 Task: Create a due date automation trigger when advanced on, 2 hours after a card is due add basic without the yellow label.
Action: Mouse moved to (982, 90)
Screenshot: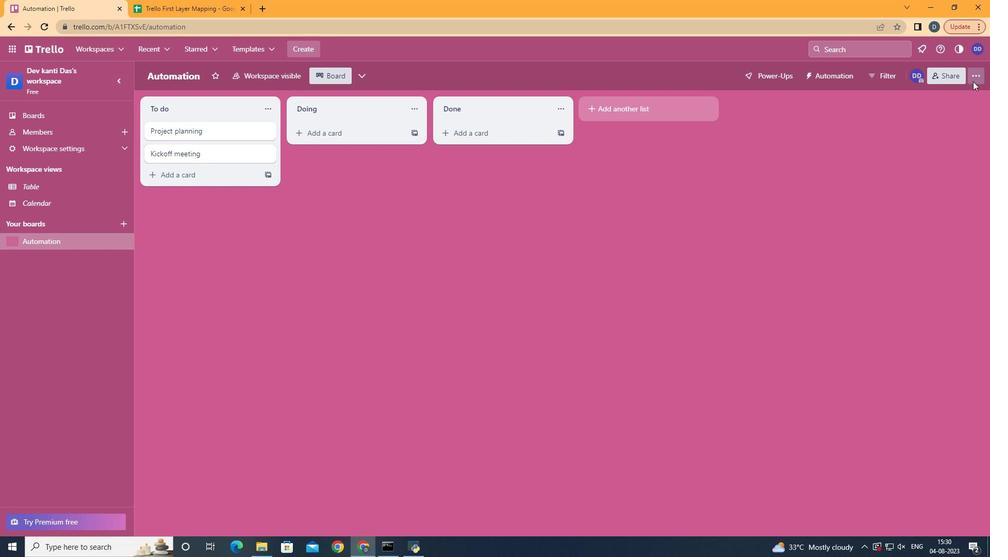 
Action: Mouse pressed left at (982, 90)
Screenshot: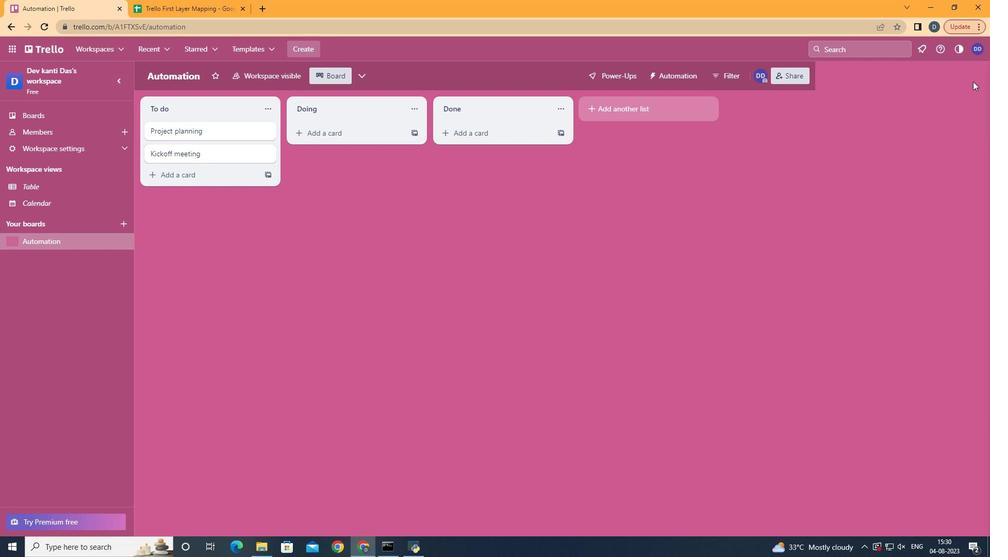 
Action: Mouse moved to (892, 214)
Screenshot: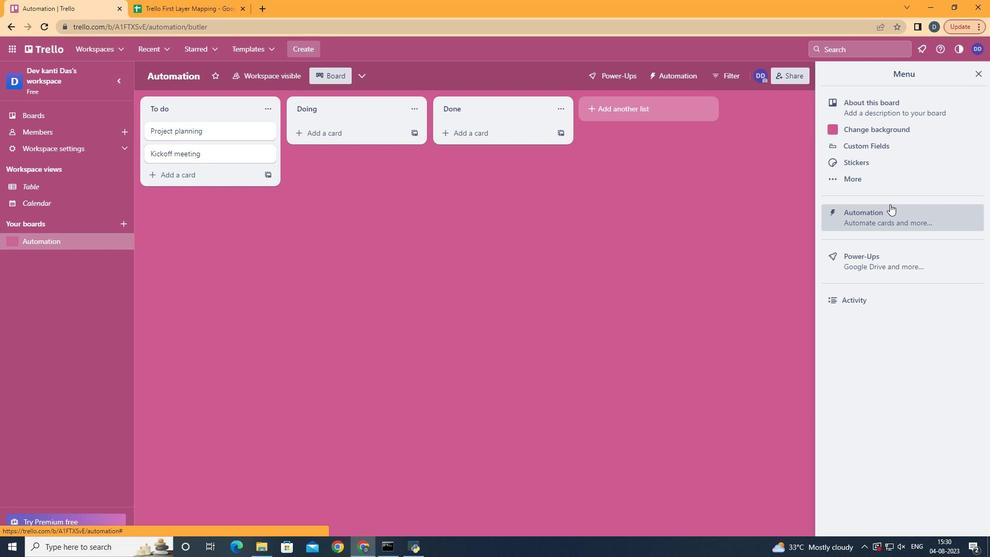 
Action: Mouse pressed left at (892, 214)
Screenshot: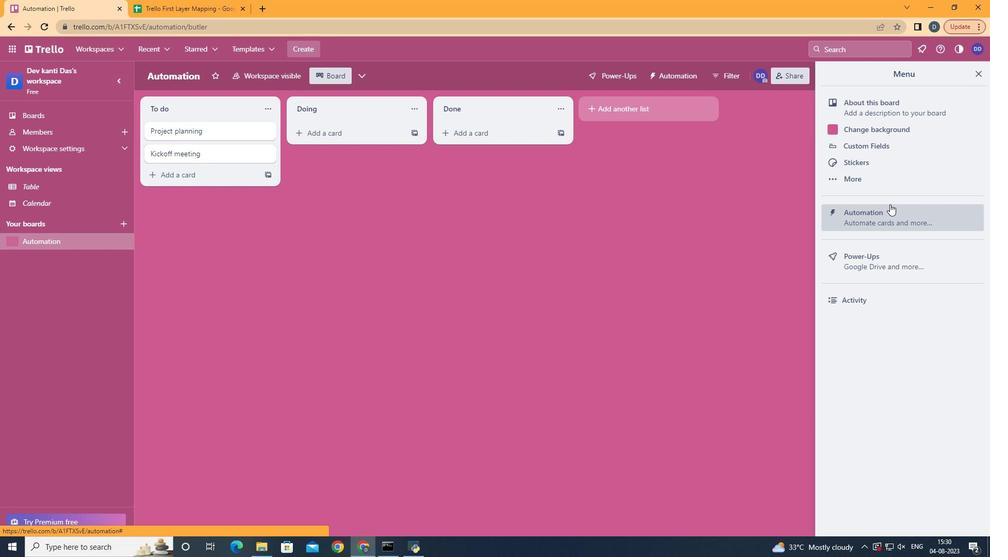 
Action: Mouse moved to (200, 211)
Screenshot: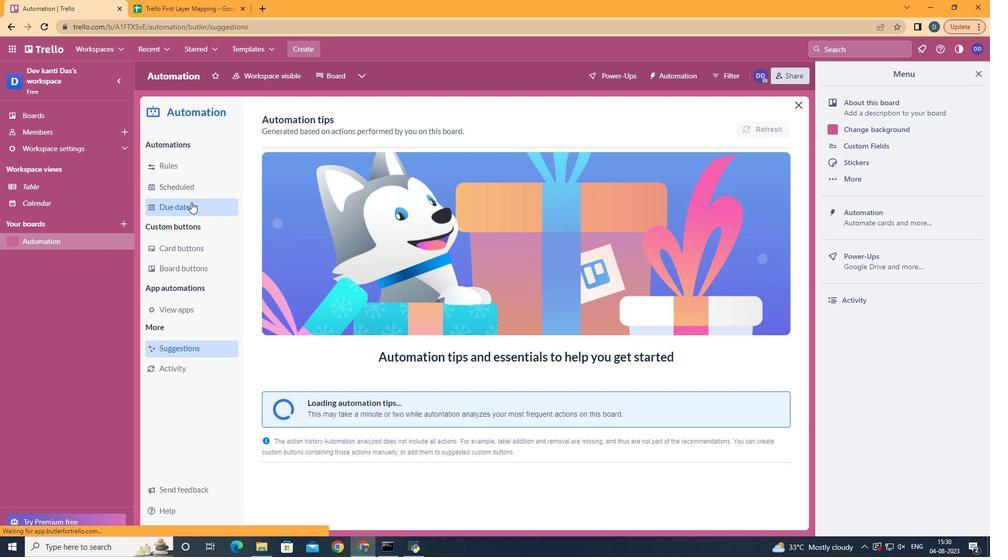 
Action: Mouse pressed left at (200, 211)
Screenshot: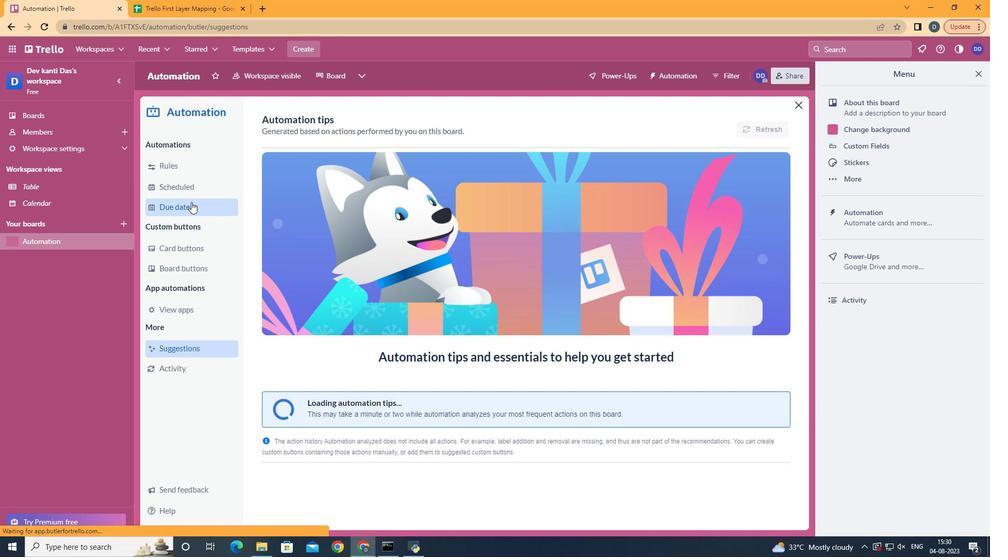 
Action: Mouse moved to (720, 127)
Screenshot: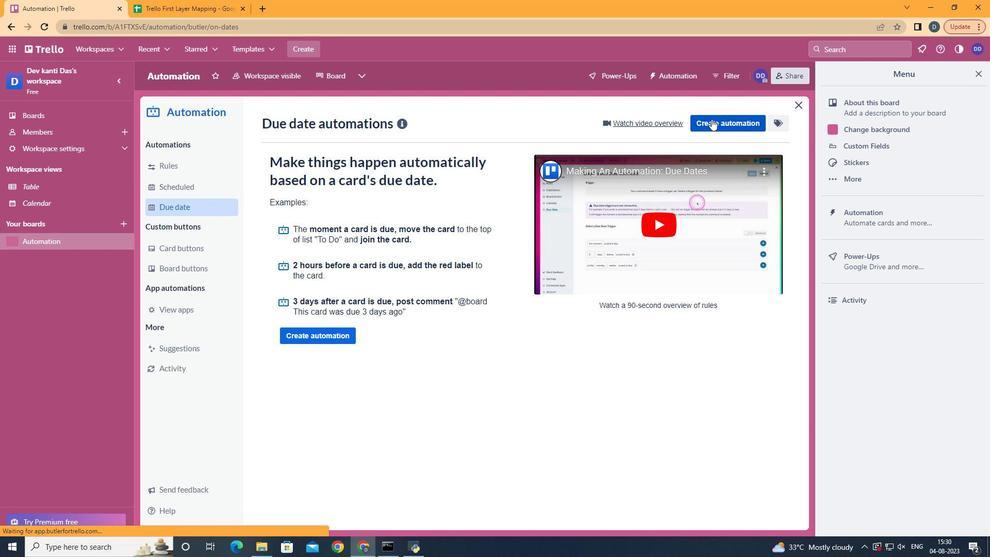 
Action: Mouse pressed left at (720, 127)
Screenshot: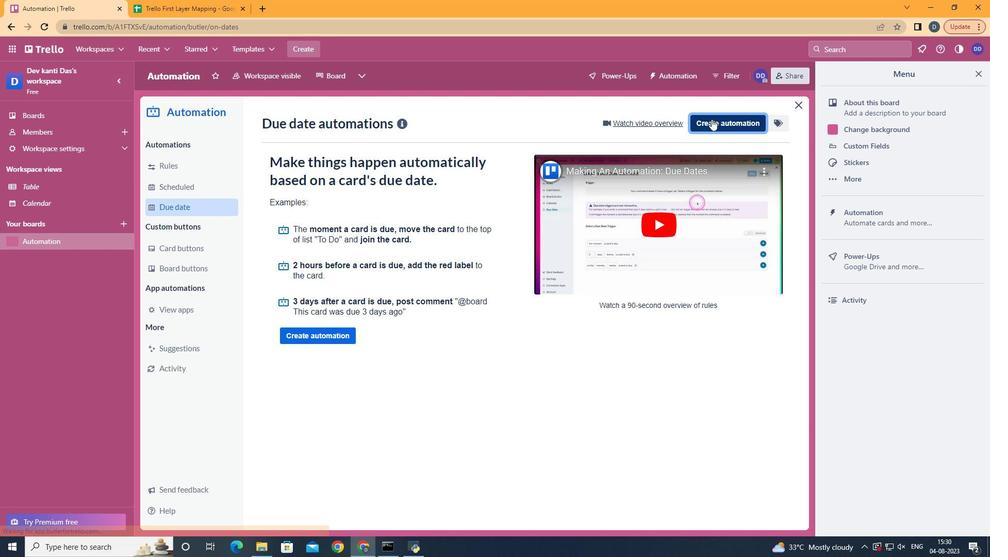 
Action: Mouse moved to (562, 229)
Screenshot: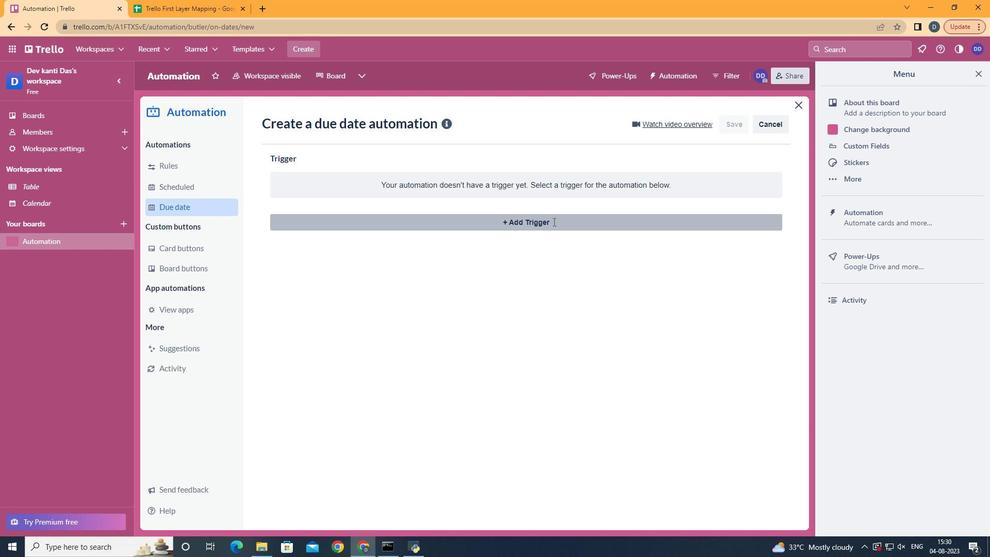 
Action: Mouse pressed left at (562, 229)
Screenshot: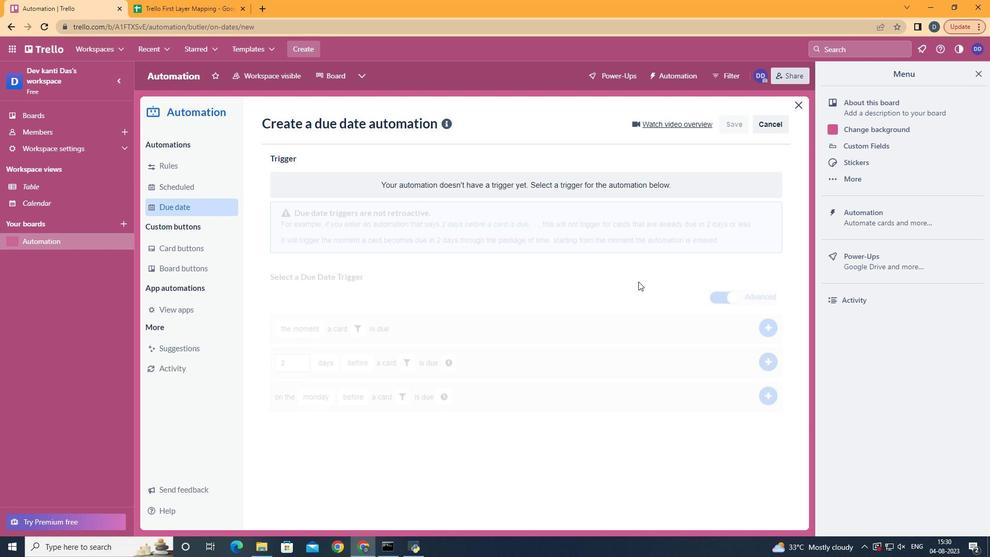 
Action: Mouse moved to (335, 454)
Screenshot: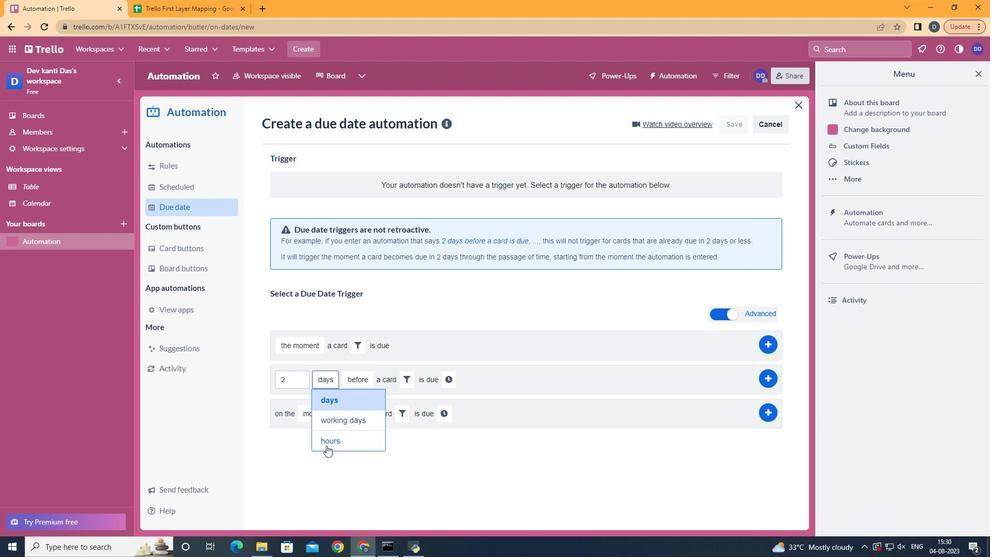 
Action: Mouse pressed left at (335, 454)
Screenshot: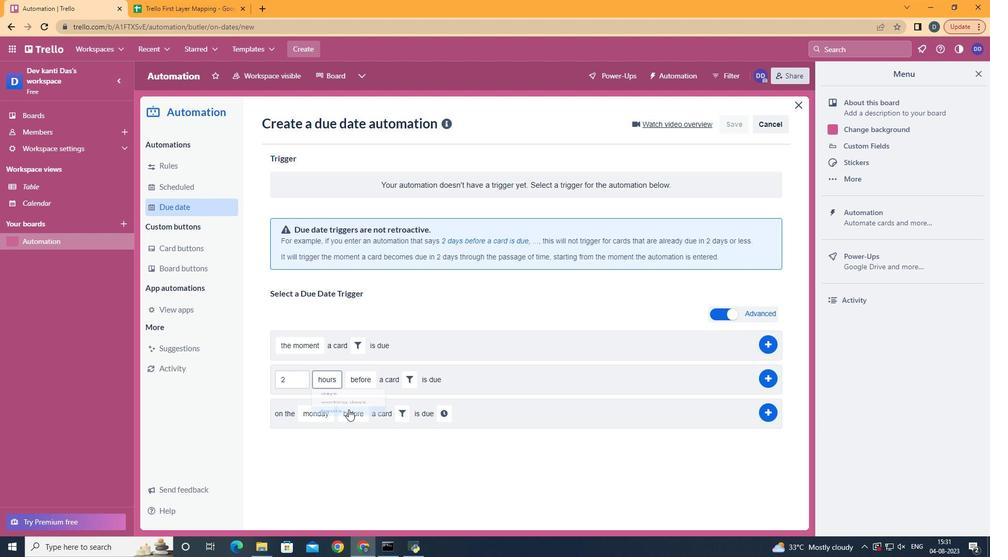 
Action: Mouse moved to (376, 434)
Screenshot: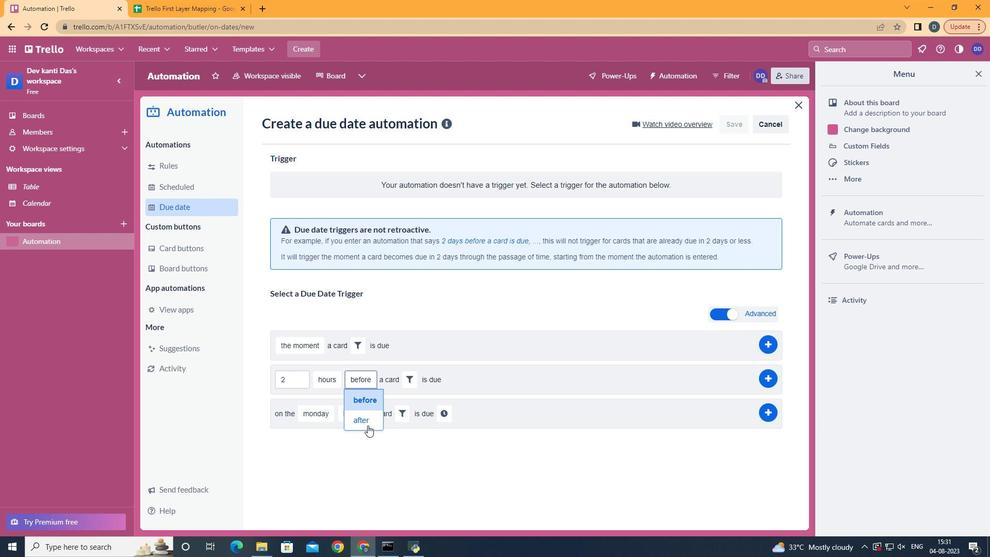 
Action: Mouse pressed left at (376, 434)
Screenshot: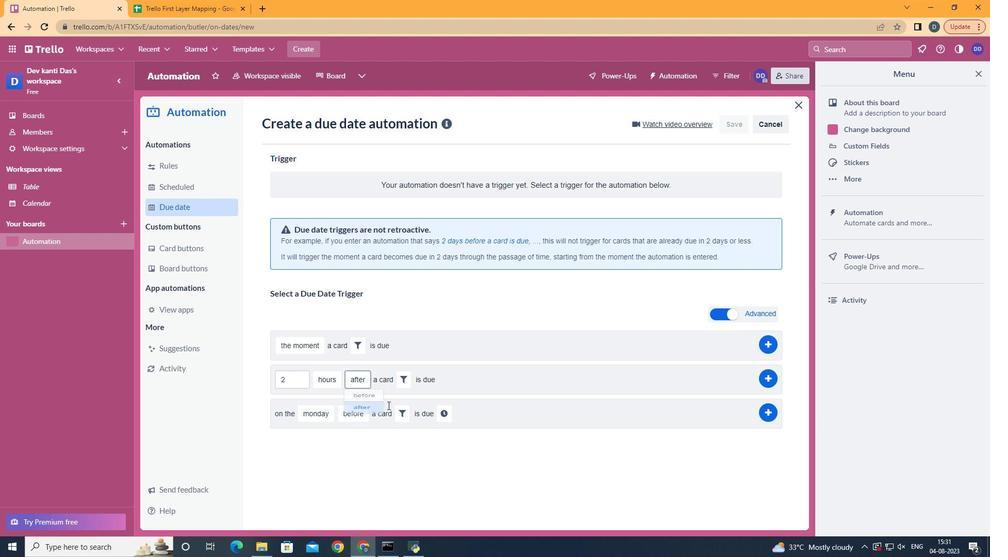 
Action: Mouse moved to (415, 388)
Screenshot: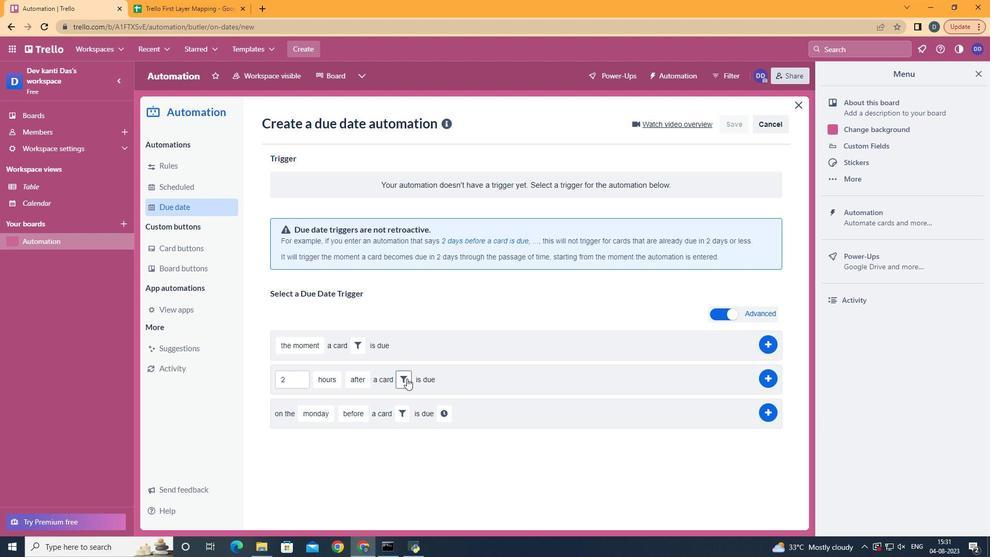 
Action: Mouse pressed left at (415, 388)
Screenshot: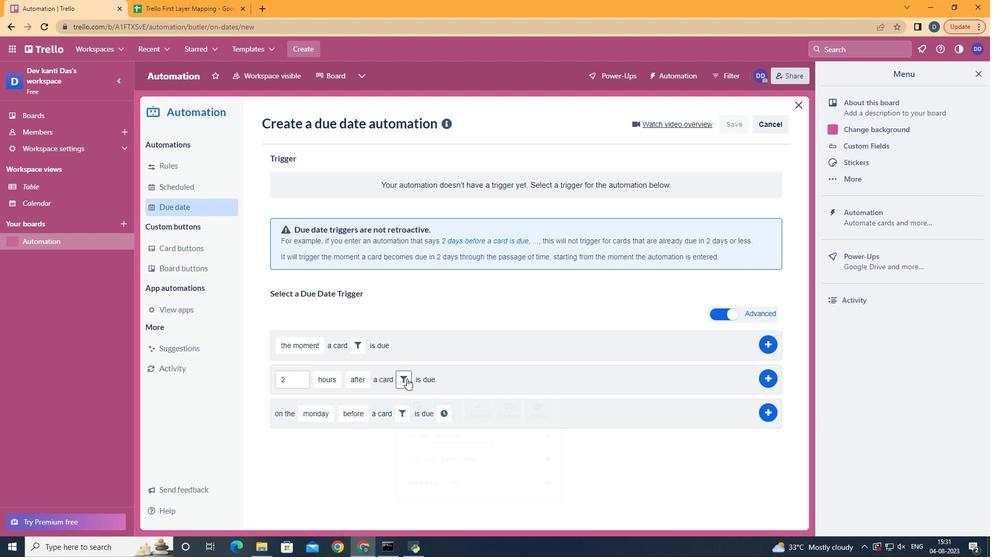 
Action: Mouse moved to (442, 442)
Screenshot: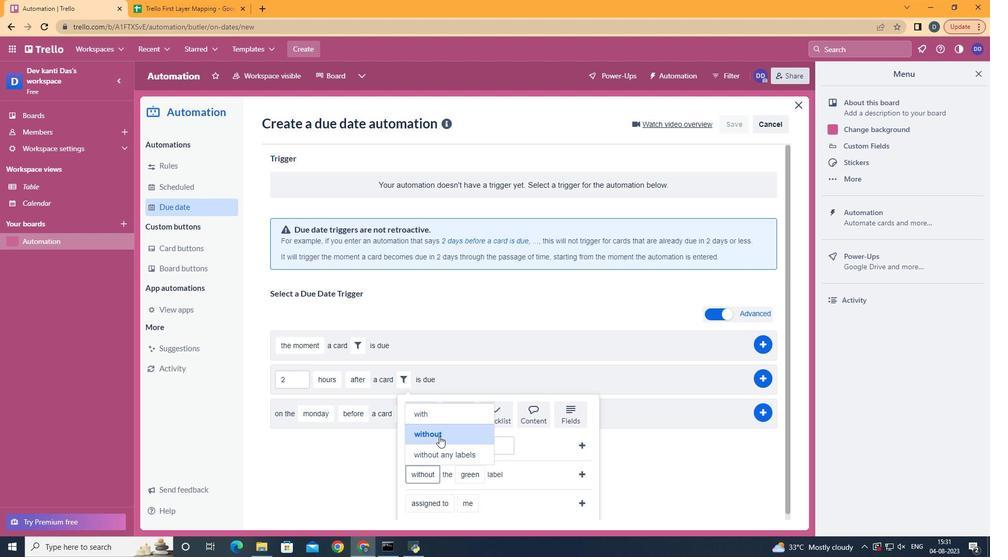 
Action: Mouse pressed left at (442, 442)
Screenshot: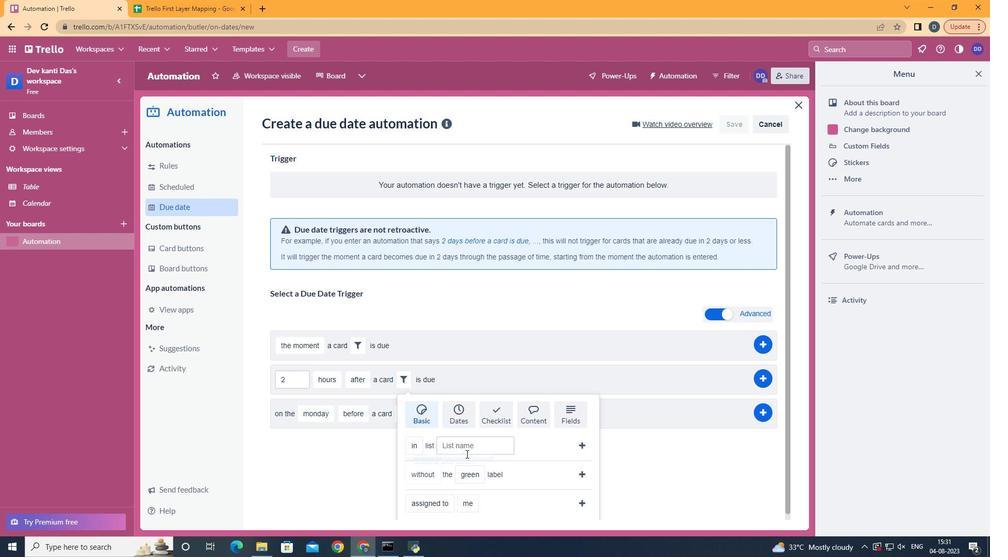 
Action: Mouse moved to (477, 377)
Screenshot: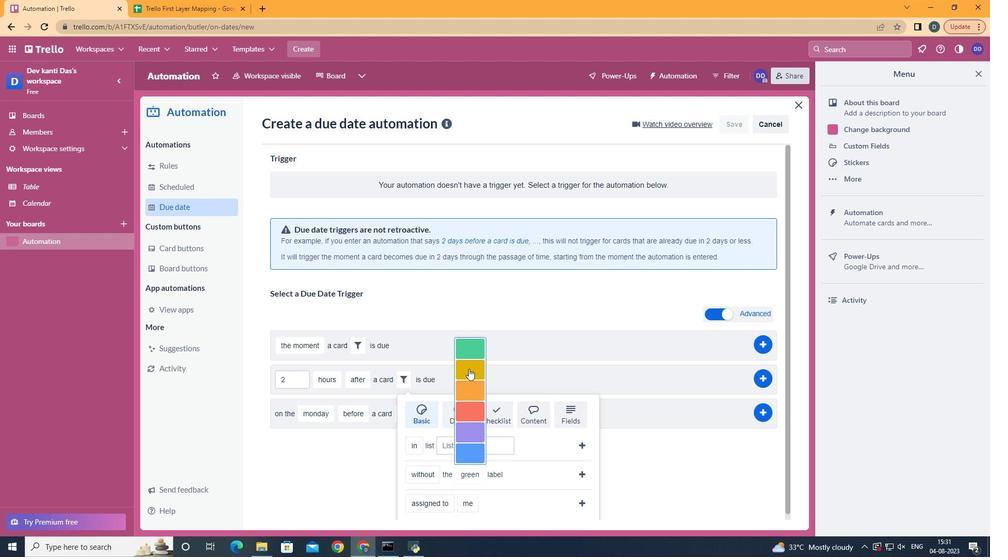 
Action: Mouse pressed left at (477, 377)
Screenshot: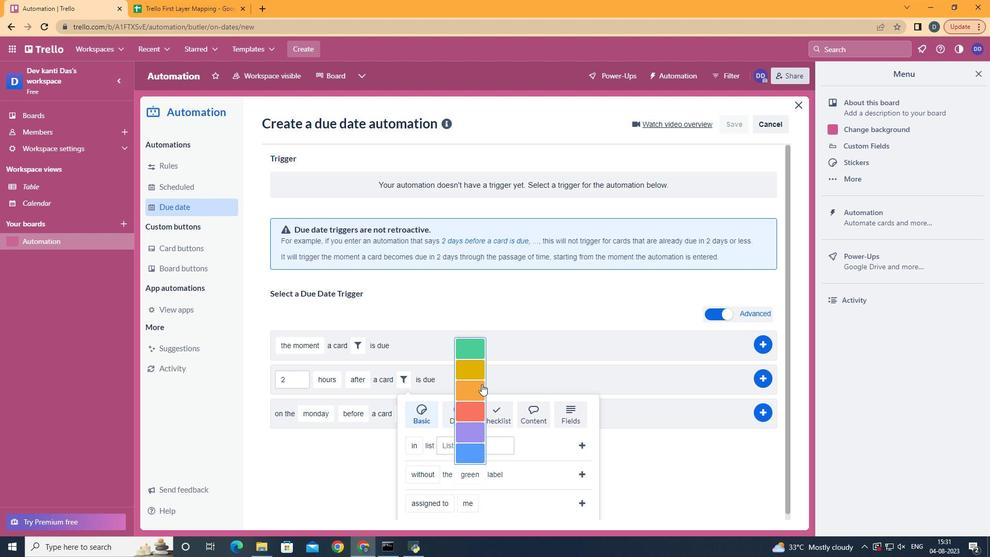 
Action: Mouse moved to (587, 485)
Screenshot: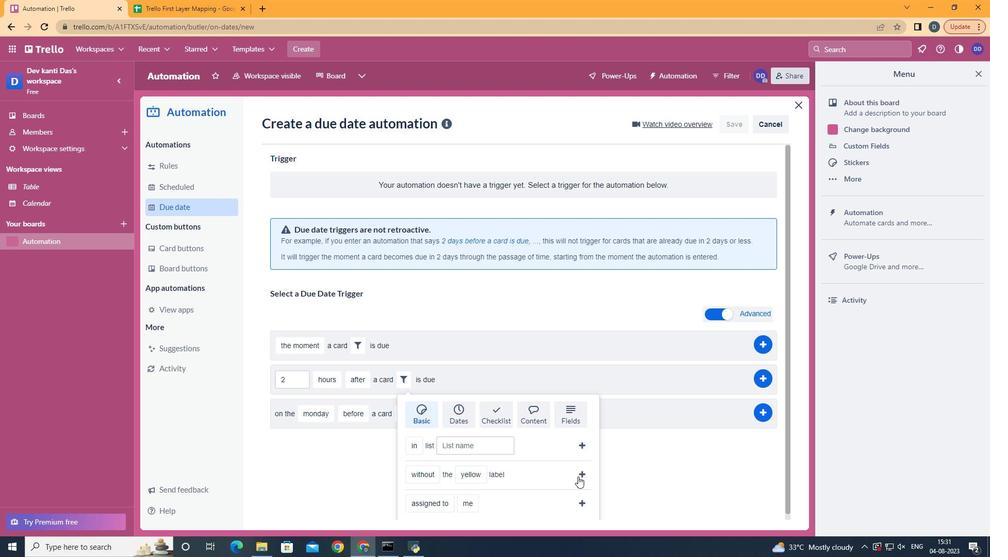 
Action: Mouse pressed left at (587, 485)
Screenshot: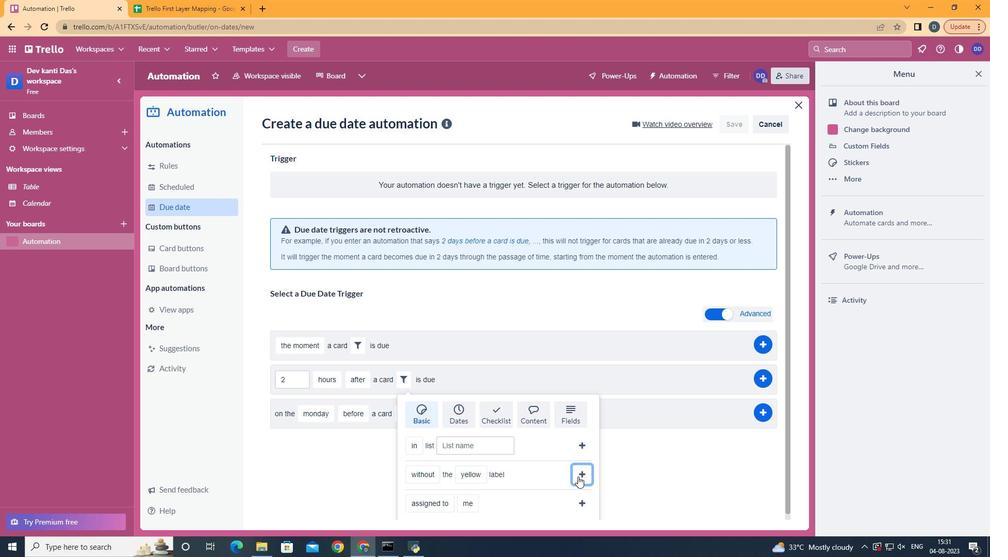
Action: Mouse moved to (775, 382)
Screenshot: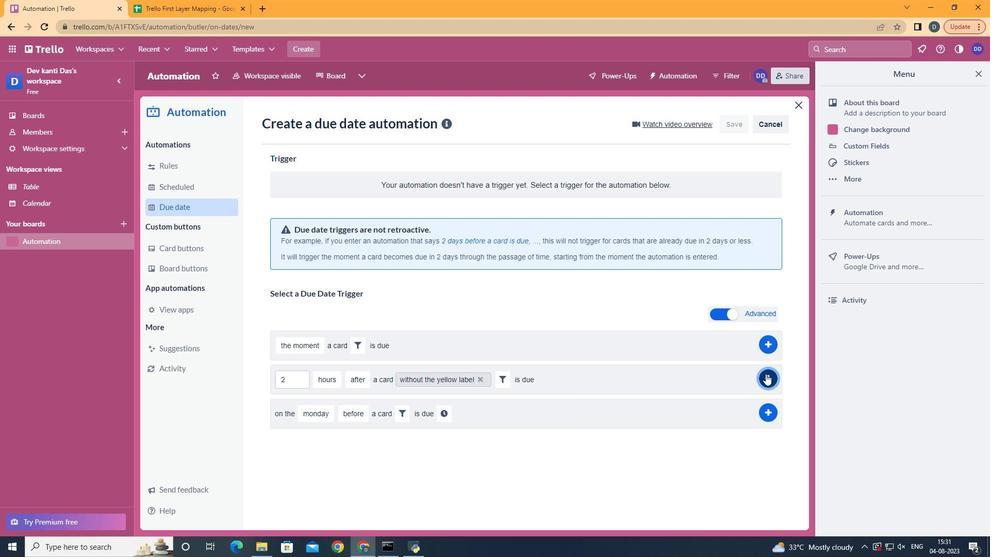 
Action: Mouse pressed left at (775, 382)
Screenshot: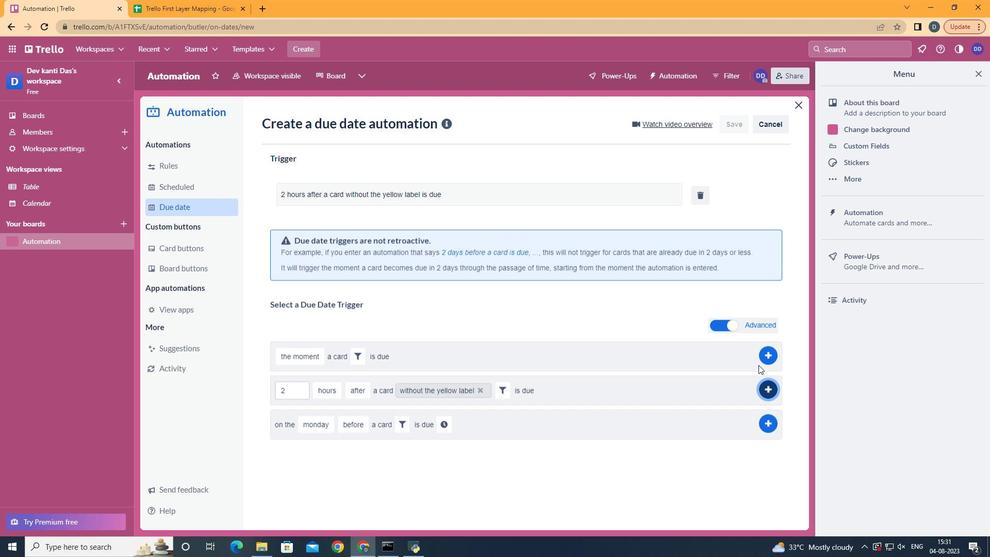 
Action: Mouse moved to (450, 190)
Screenshot: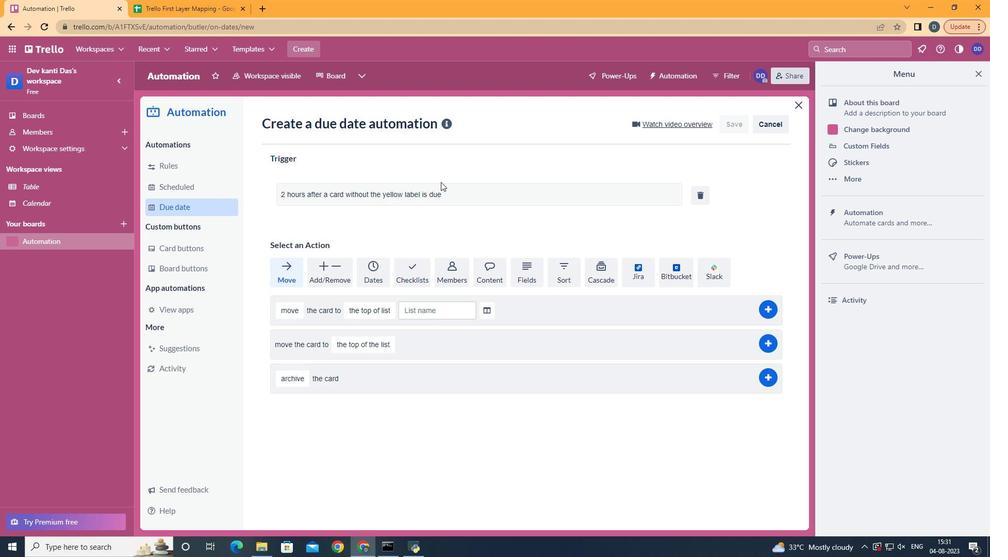 
